 Task: Create a board button that creates a new list named "Progress report 2" in the top position on board "Trello first".
Action: Mouse pressed left at (477, 276)
Screenshot: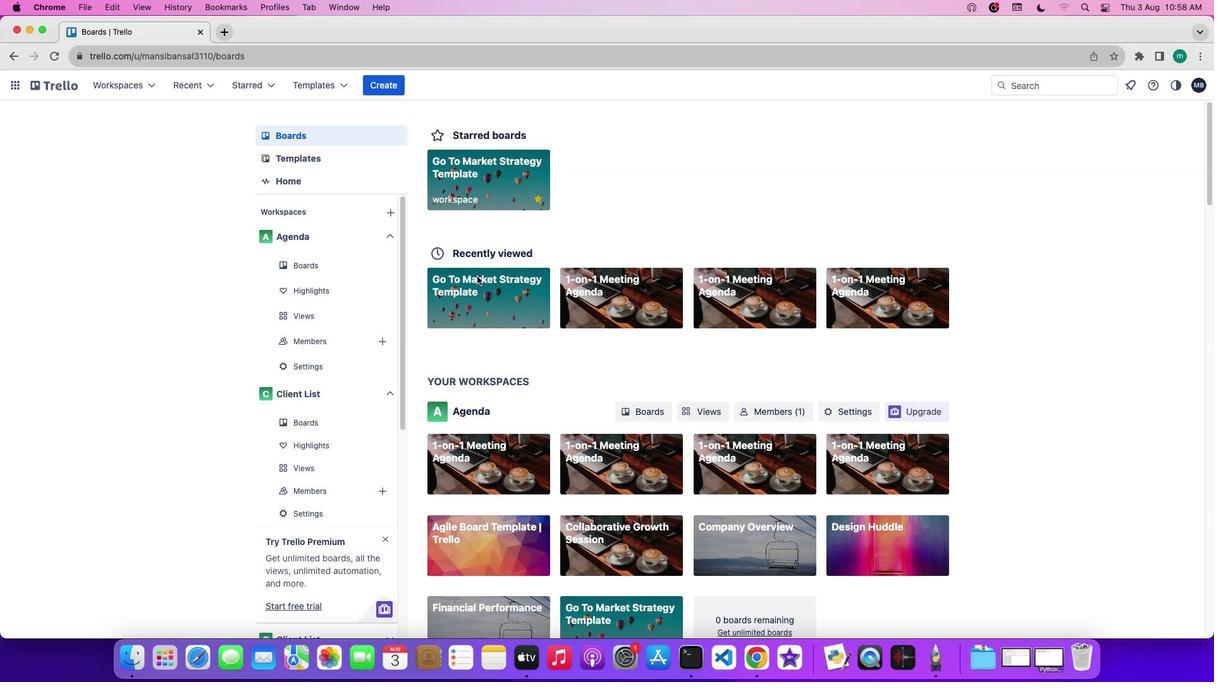 
Action: Mouse pressed left at (477, 276)
Screenshot: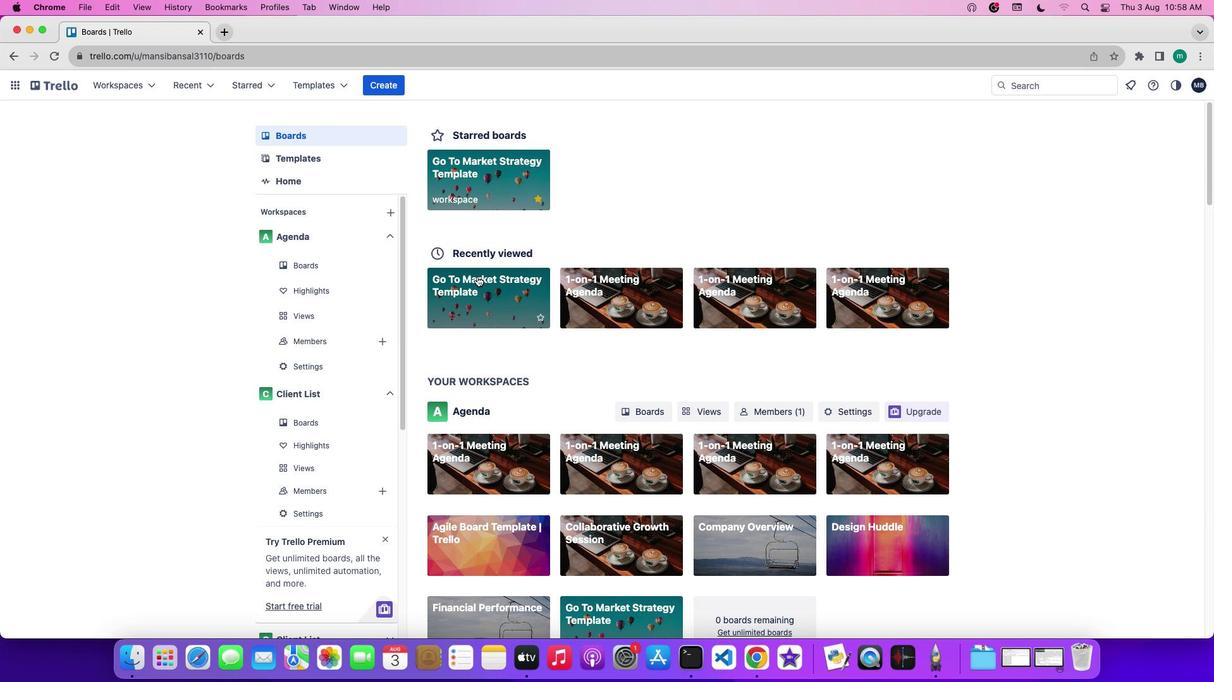 
Action: Mouse moved to (1064, 288)
Screenshot: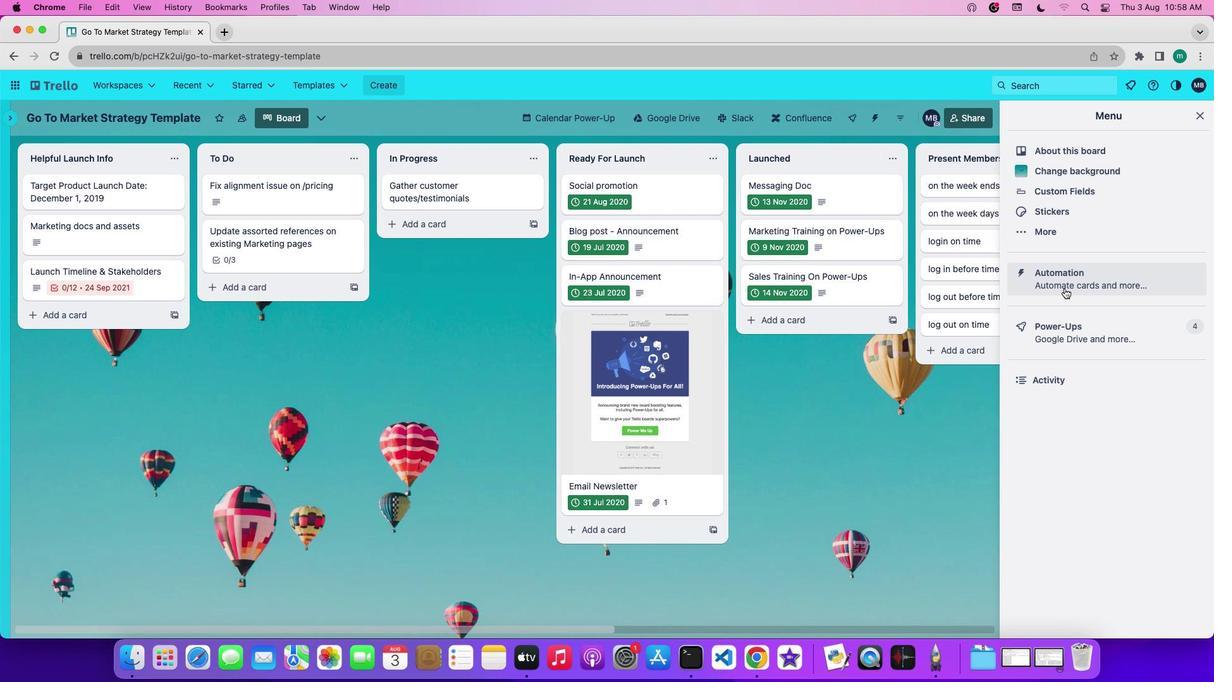 
Action: Mouse pressed left at (1064, 288)
Screenshot: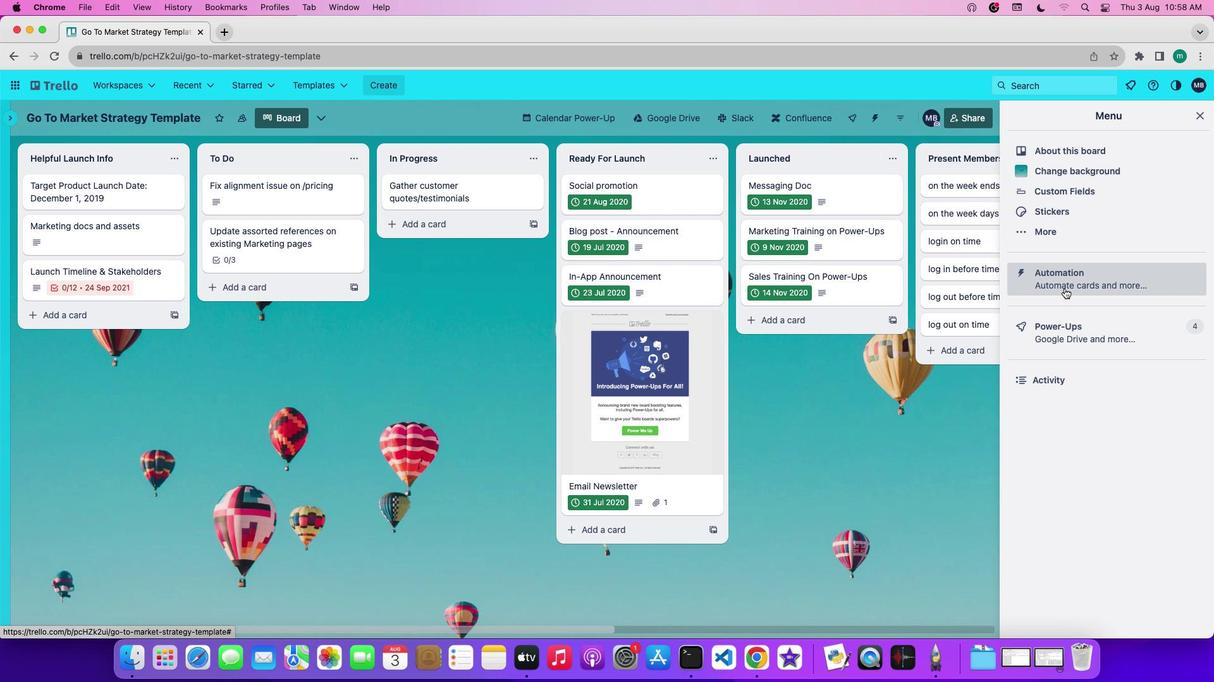 
Action: Mouse moved to (73, 347)
Screenshot: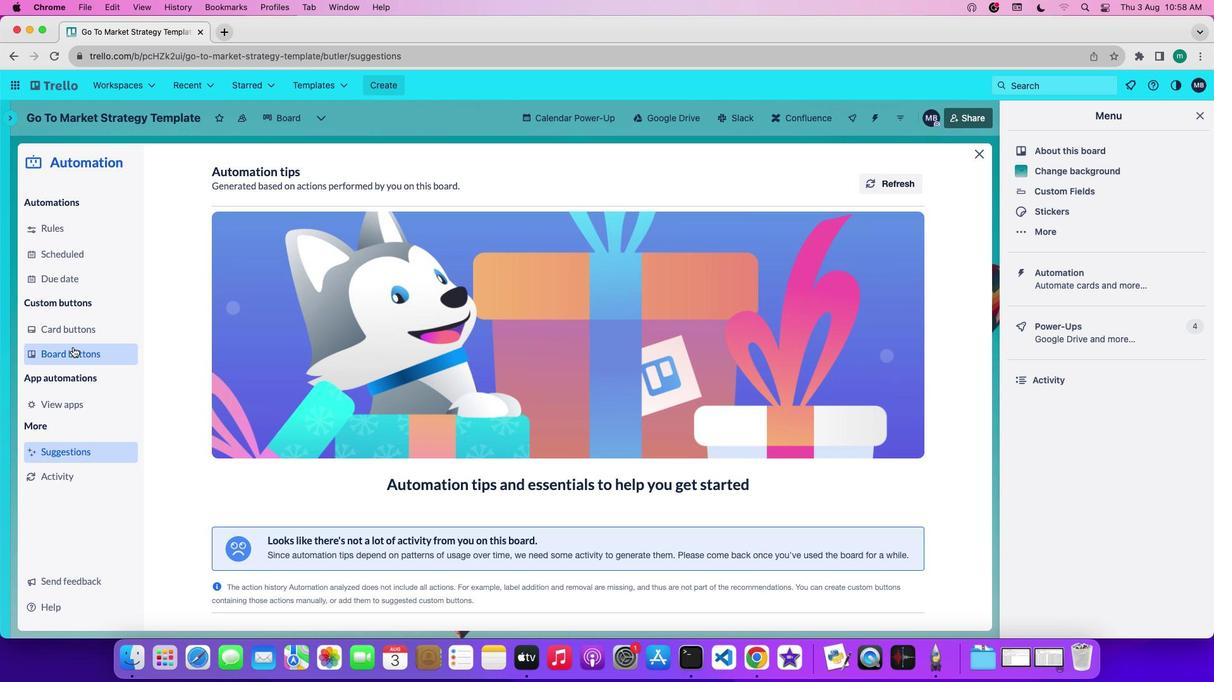 
Action: Mouse pressed left at (73, 347)
Screenshot: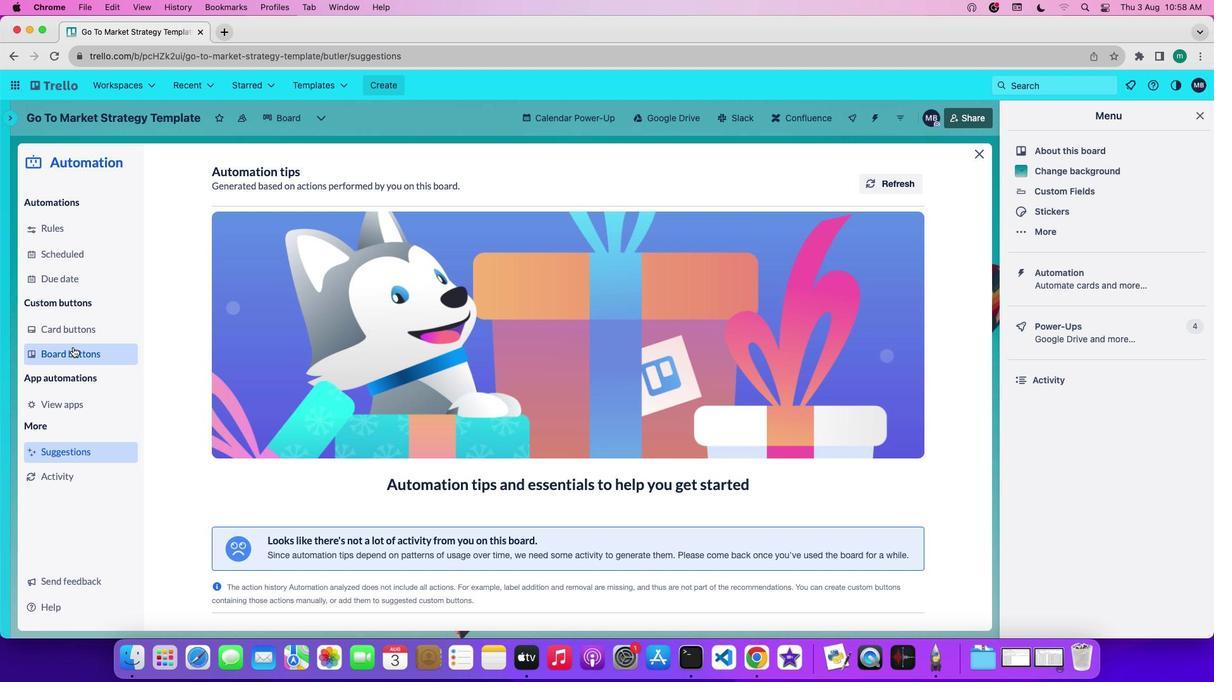 
Action: Mouse moved to (253, 440)
Screenshot: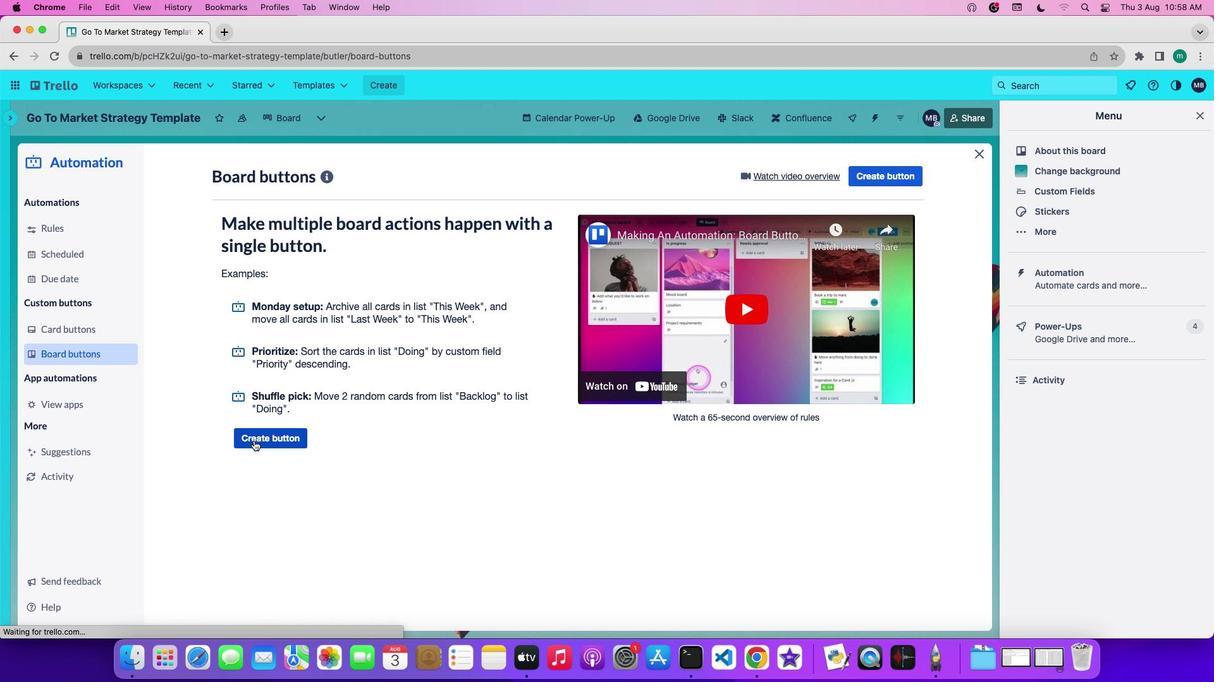
Action: Mouse pressed left at (253, 440)
Screenshot: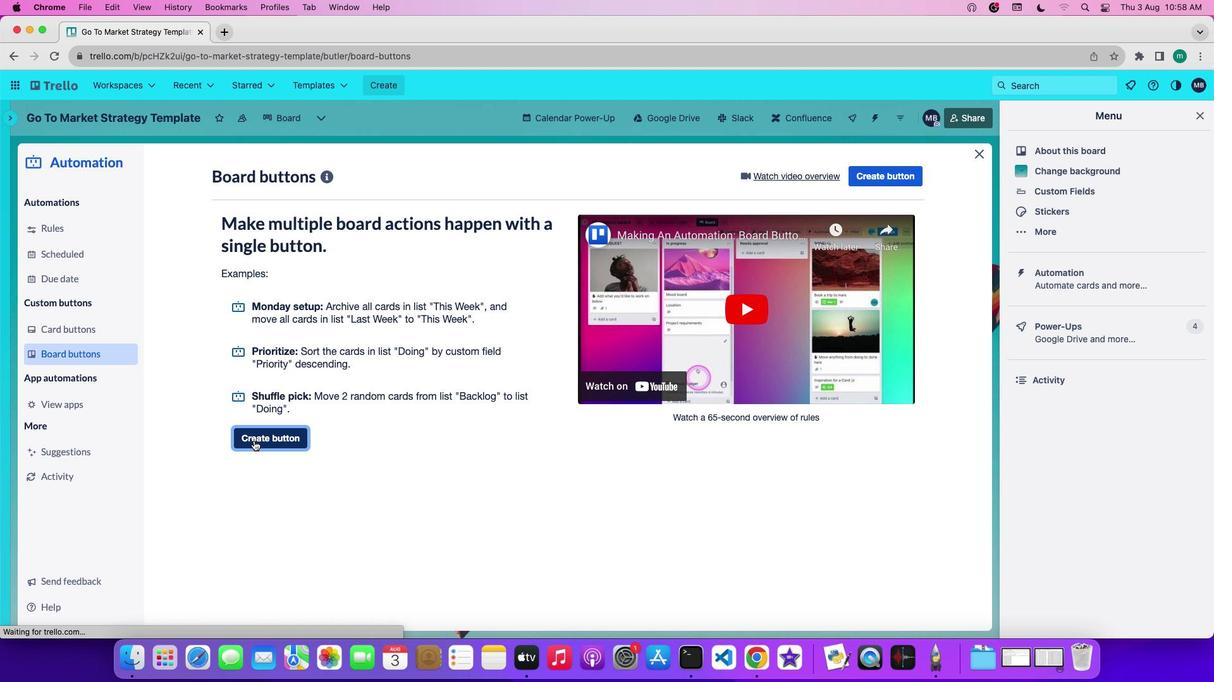 
Action: Mouse moved to (558, 348)
Screenshot: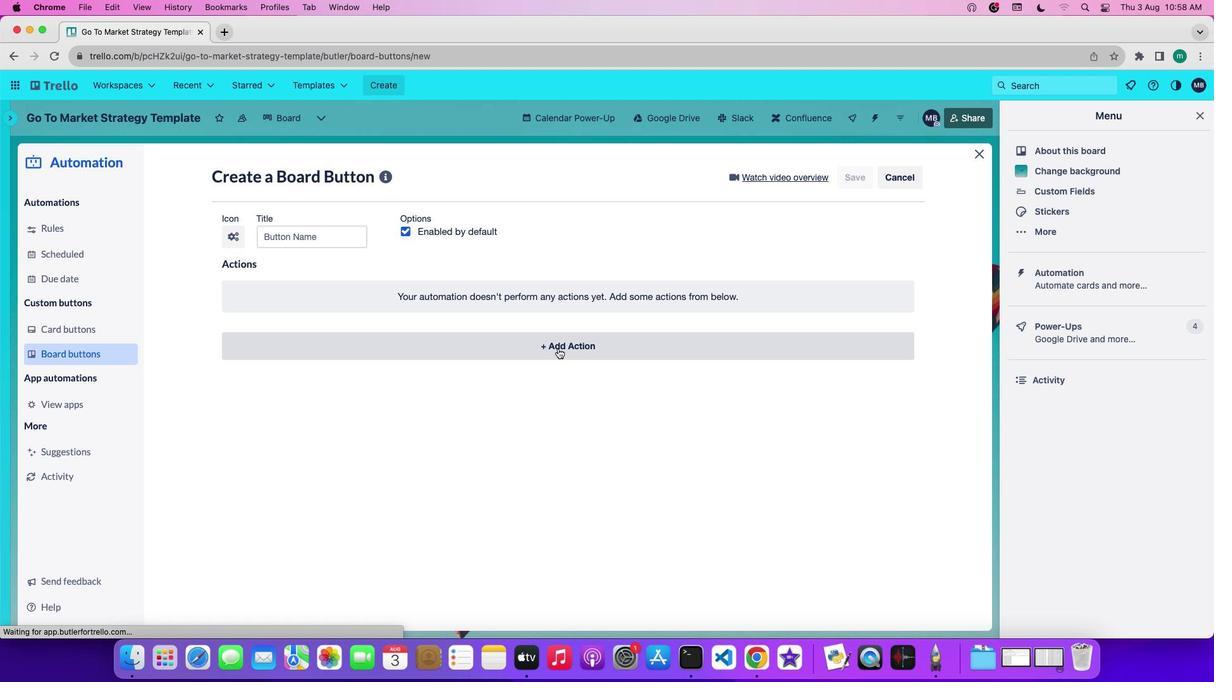 
Action: Mouse pressed left at (558, 348)
Screenshot: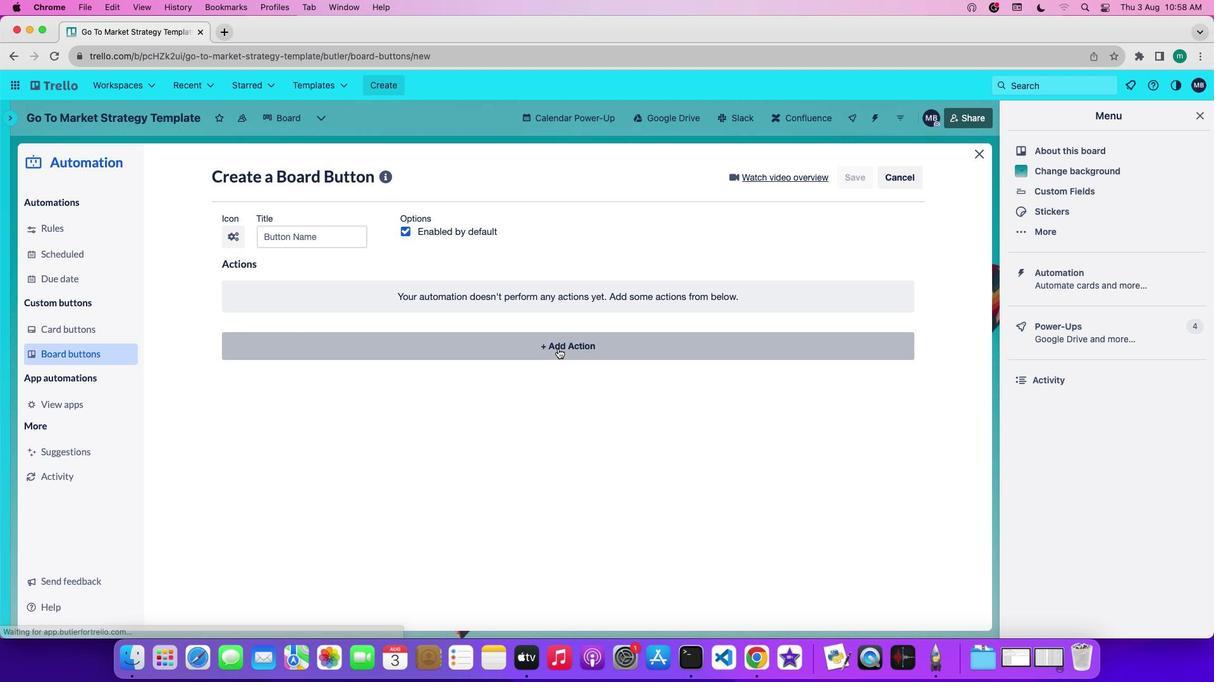 
Action: Mouse moved to (334, 383)
Screenshot: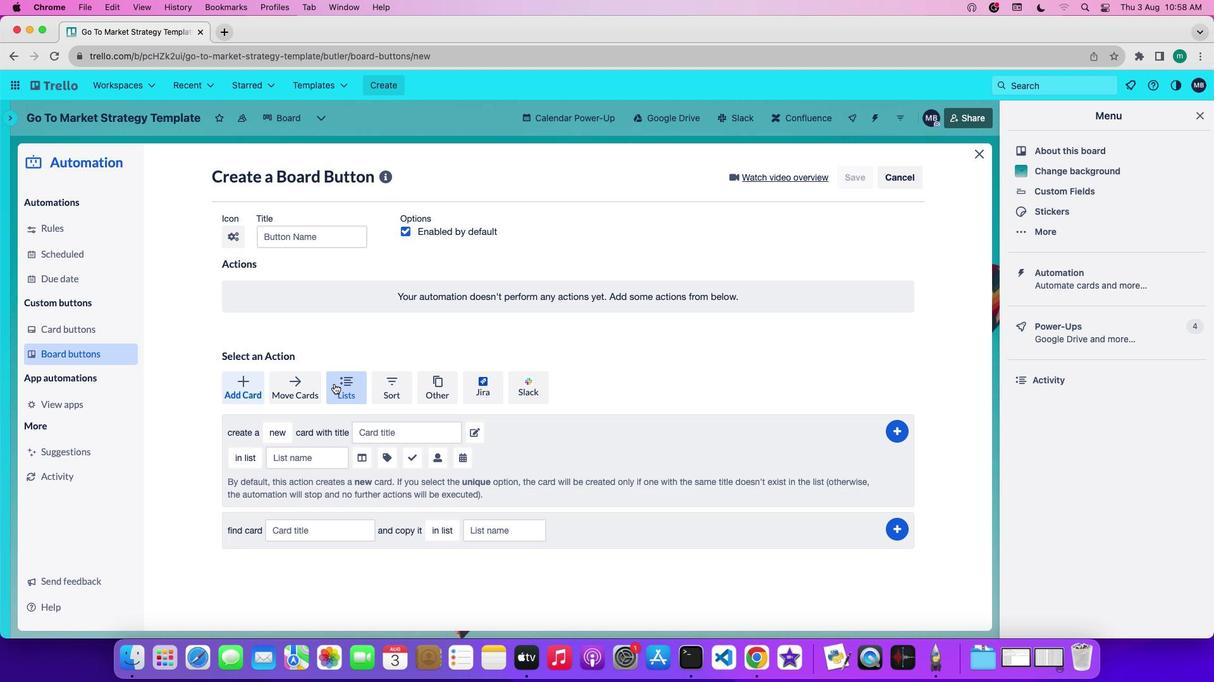 
Action: Mouse pressed left at (334, 383)
Screenshot: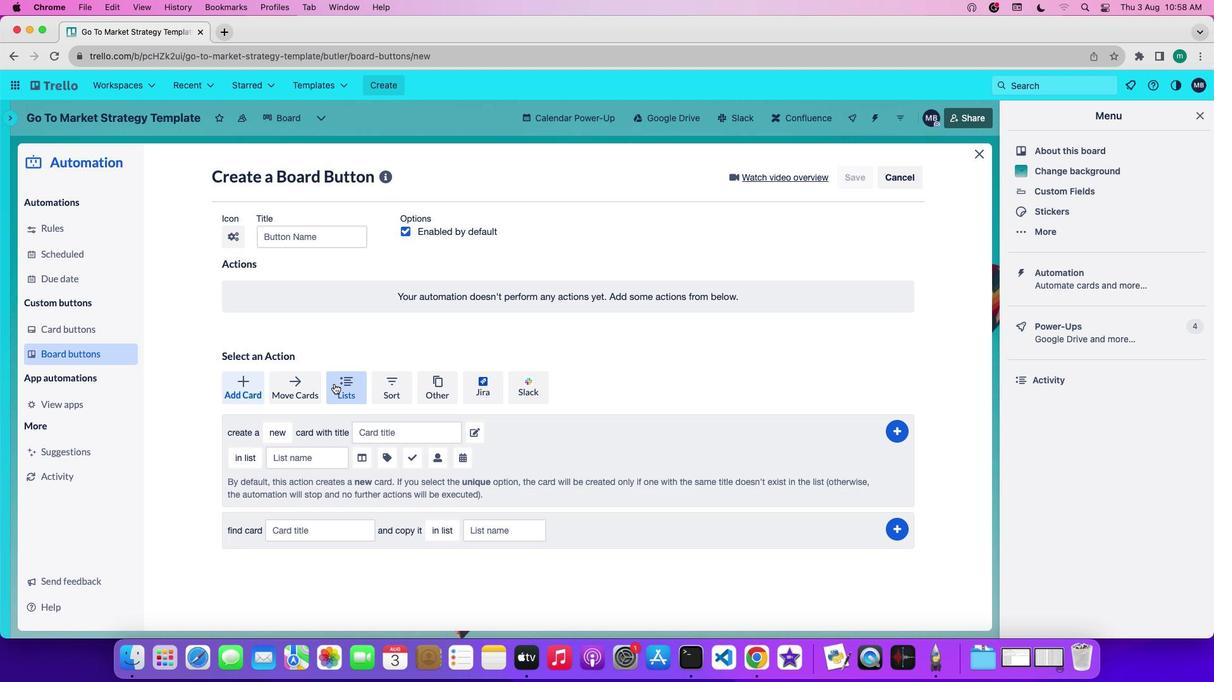 
Action: Mouse moved to (272, 431)
Screenshot: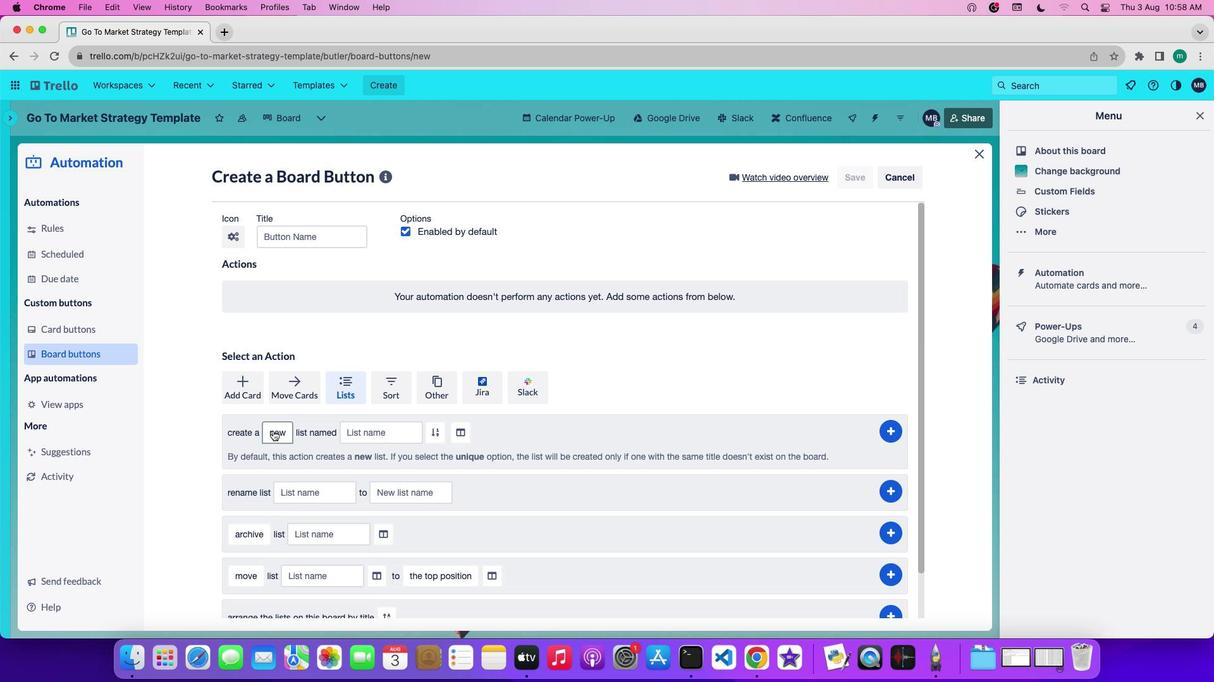 
Action: Mouse pressed left at (272, 431)
Screenshot: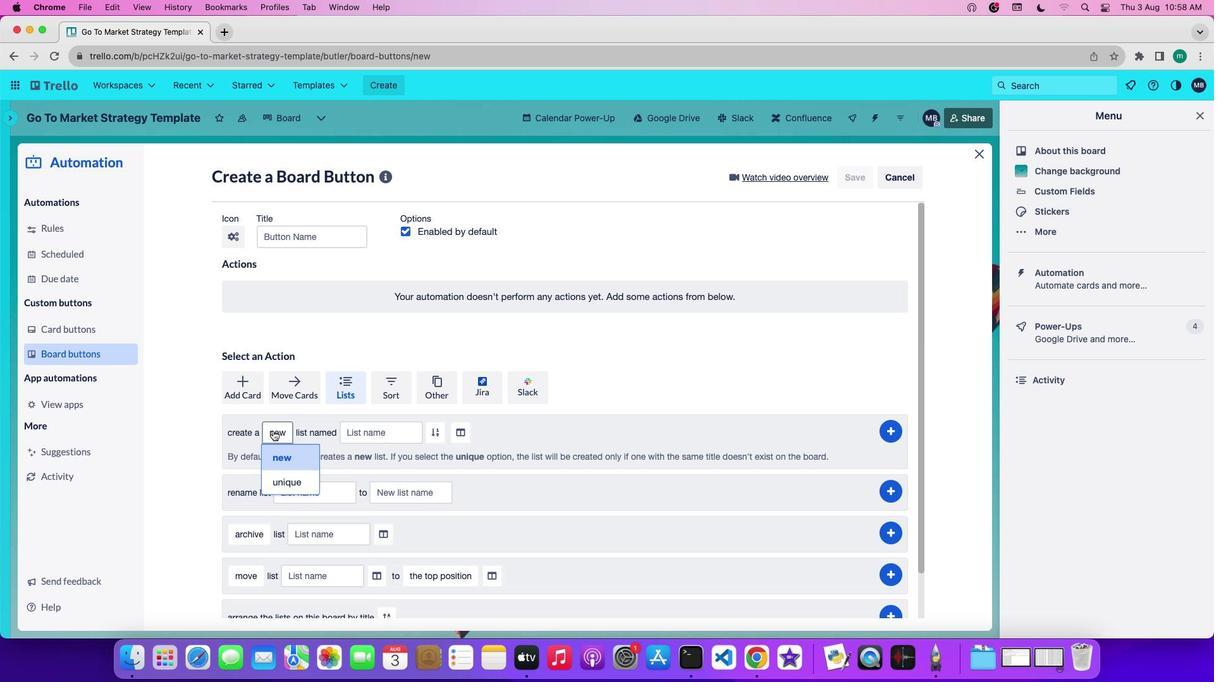 
Action: Mouse moved to (280, 455)
Screenshot: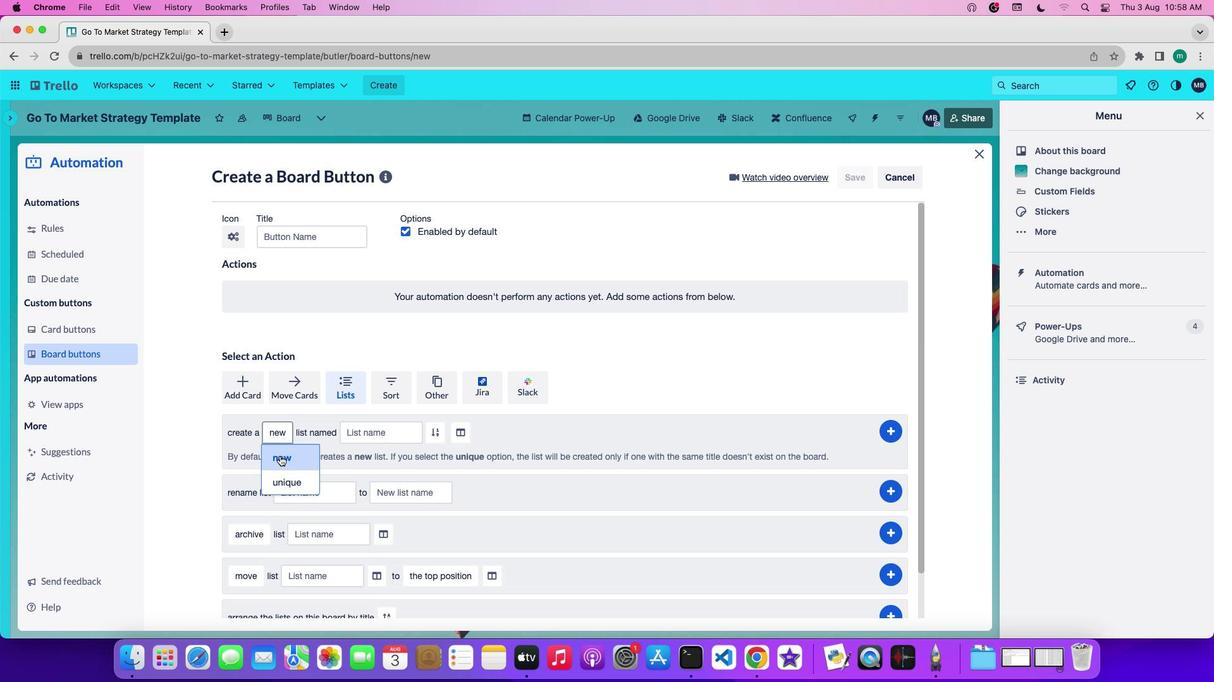 
Action: Mouse pressed left at (280, 455)
Screenshot: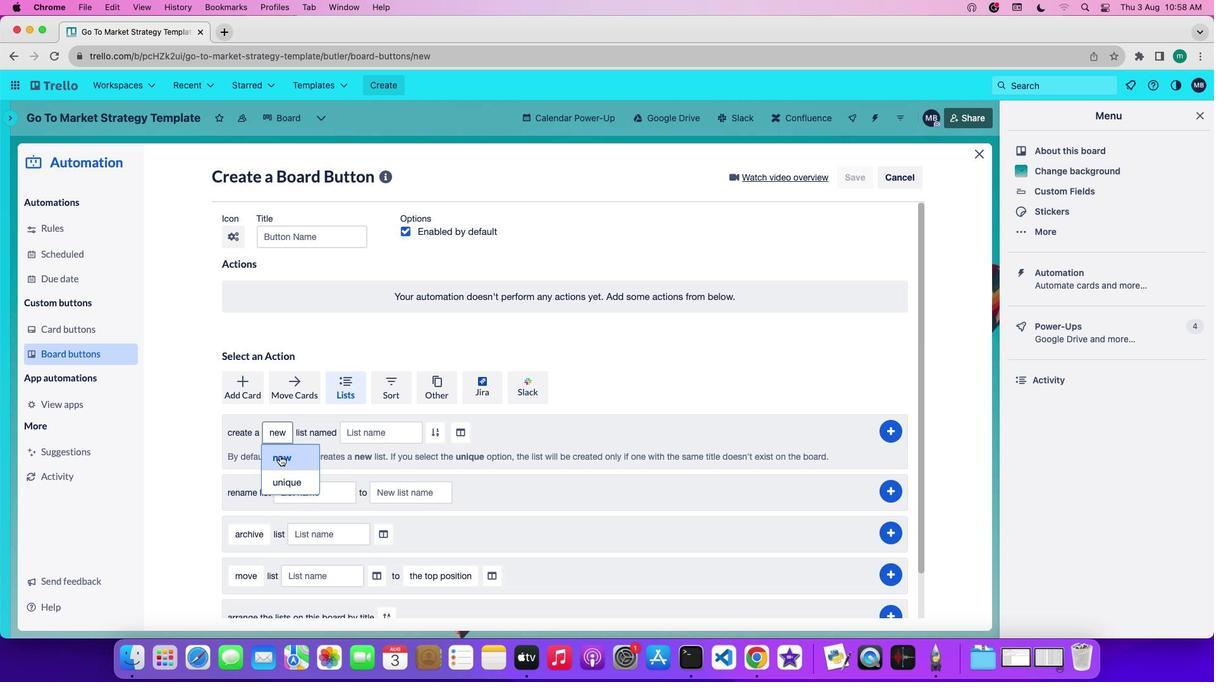 
Action: Mouse moved to (363, 432)
Screenshot: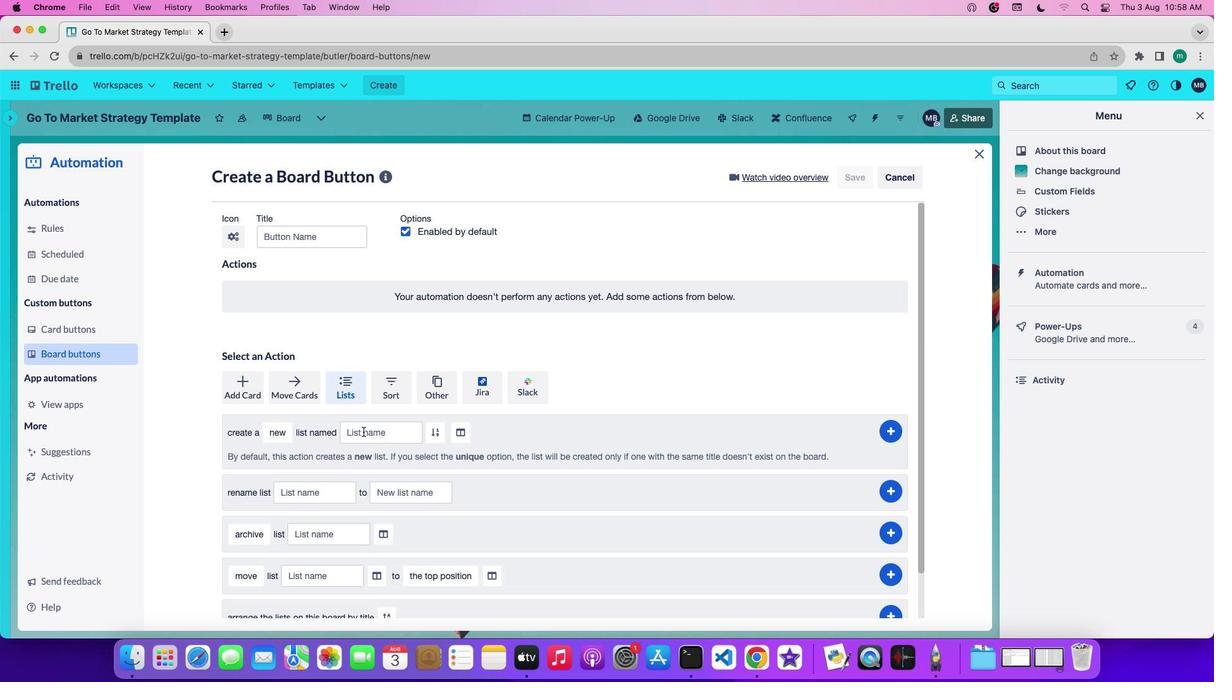 
Action: Mouse pressed left at (363, 432)
Screenshot: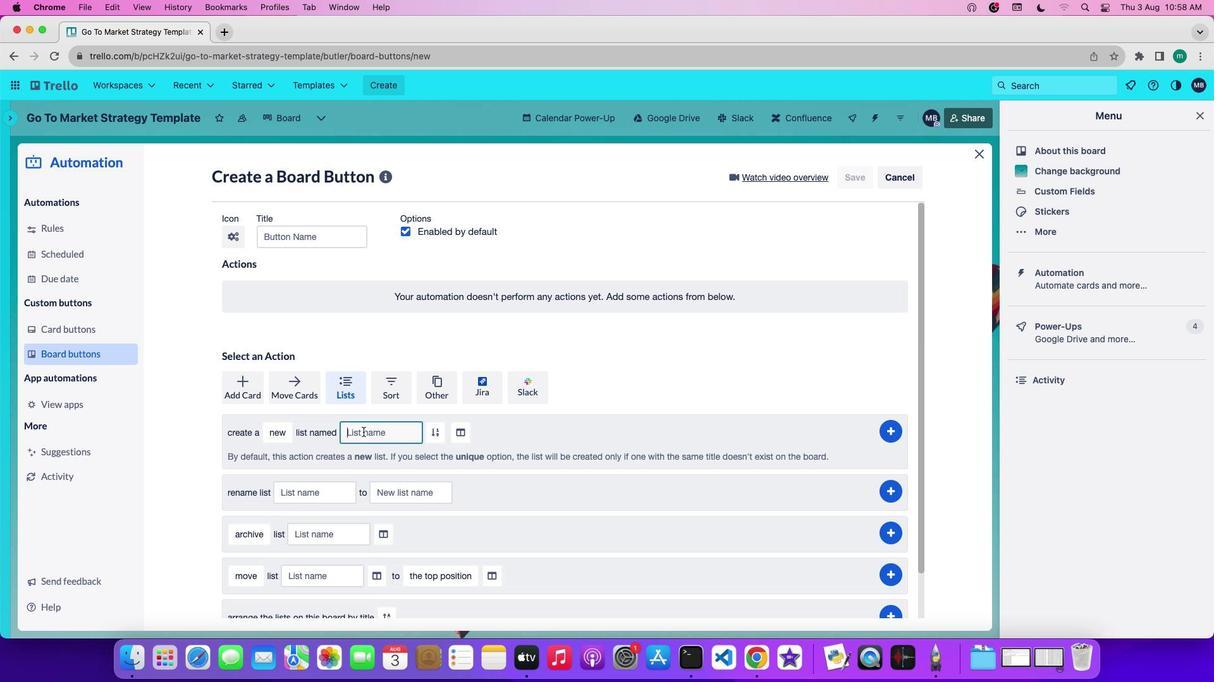 
Action: Mouse moved to (368, 429)
Screenshot: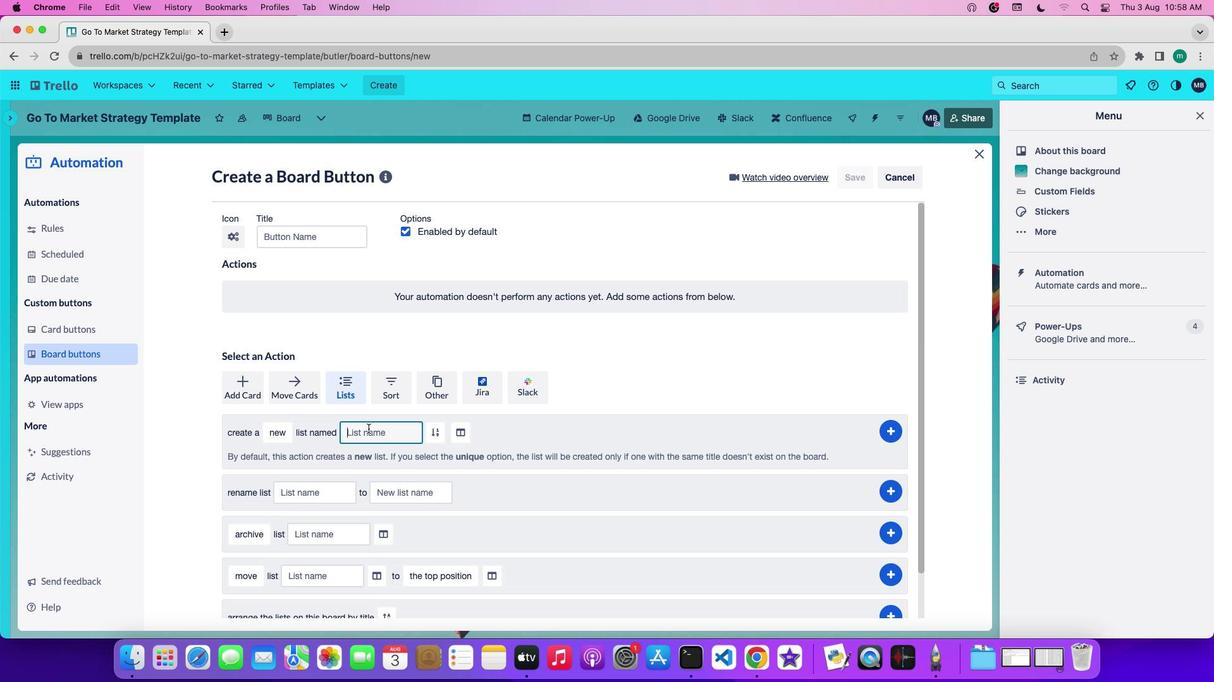 
Action: Key pressed Key.shift'P''r''o''g''r''e''s''s'Key.space'r''e''p''o''r''t'Key.space'2'
Screenshot: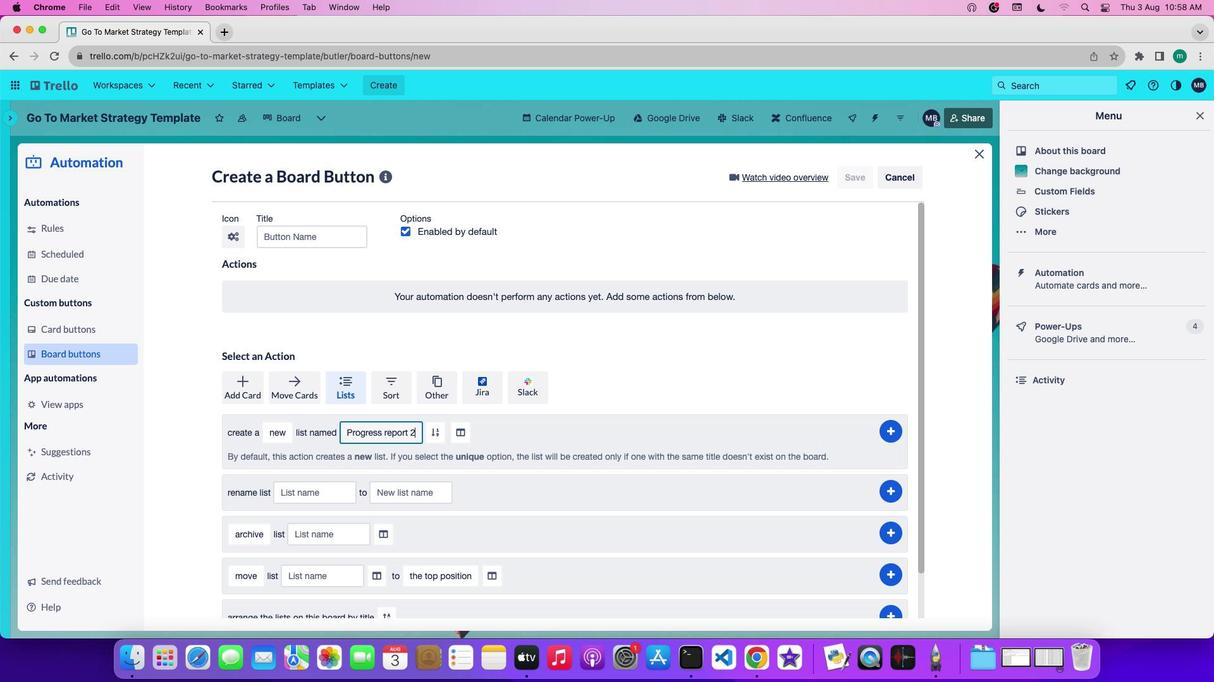 
Action: Mouse moved to (440, 433)
Screenshot: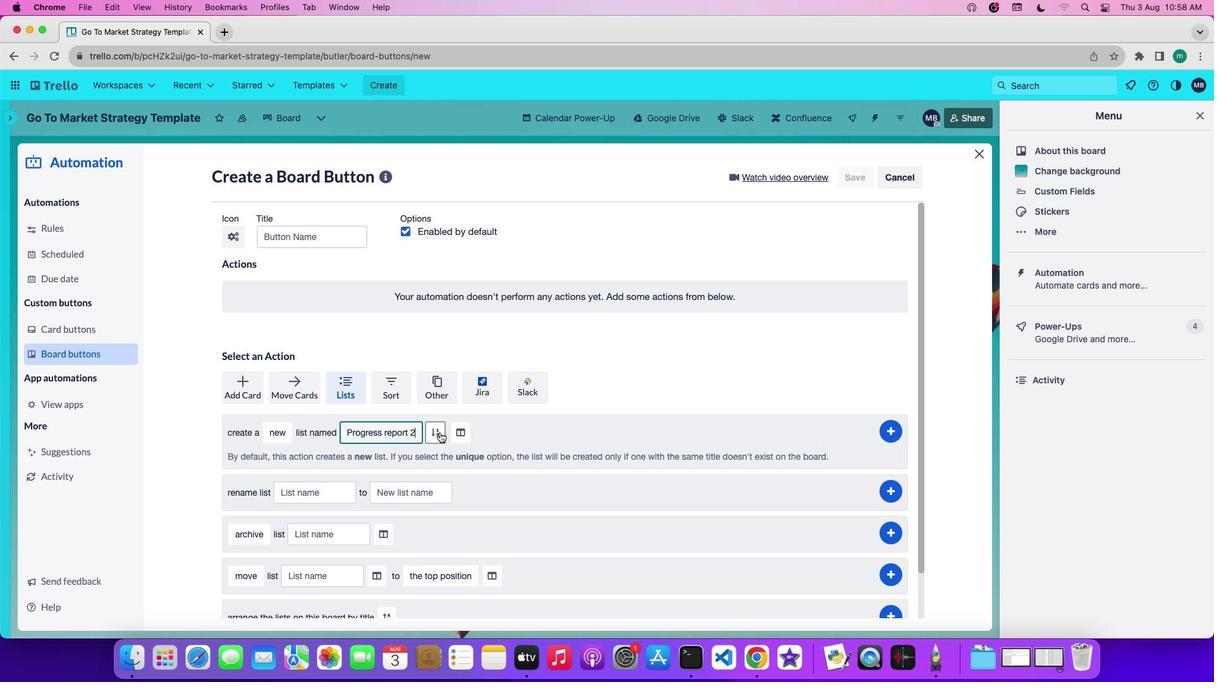 
Action: Mouse pressed left at (440, 433)
Screenshot: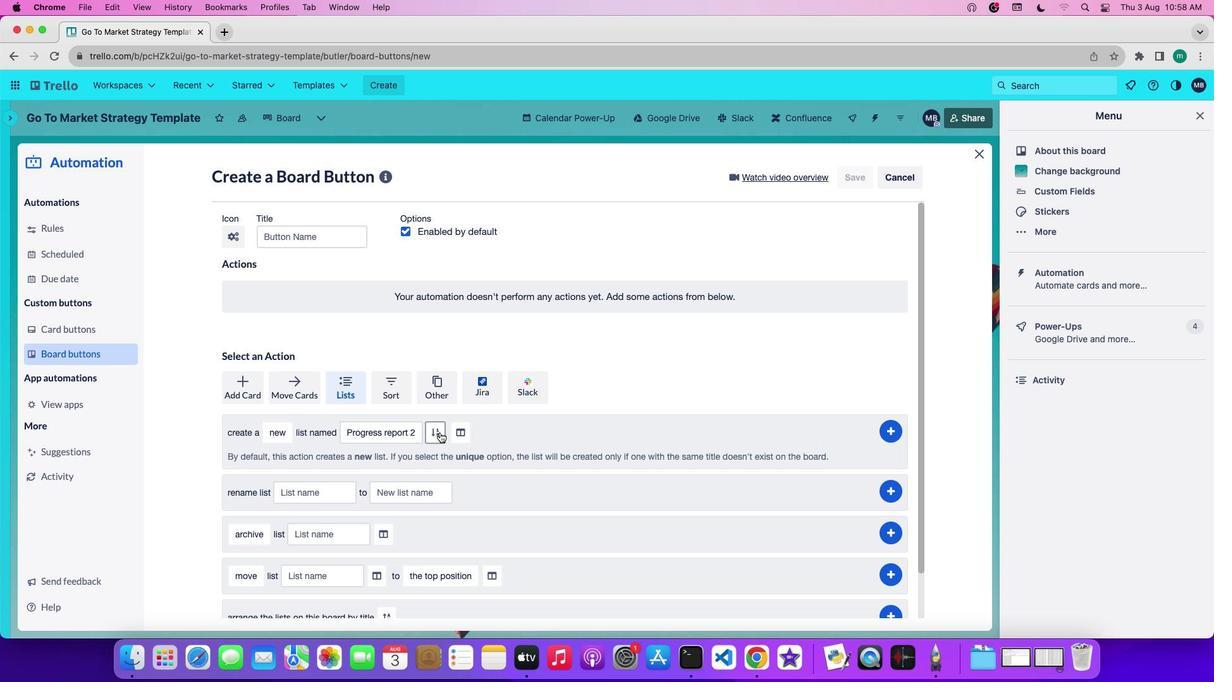 
Action: Mouse moved to (462, 472)
Screenshot: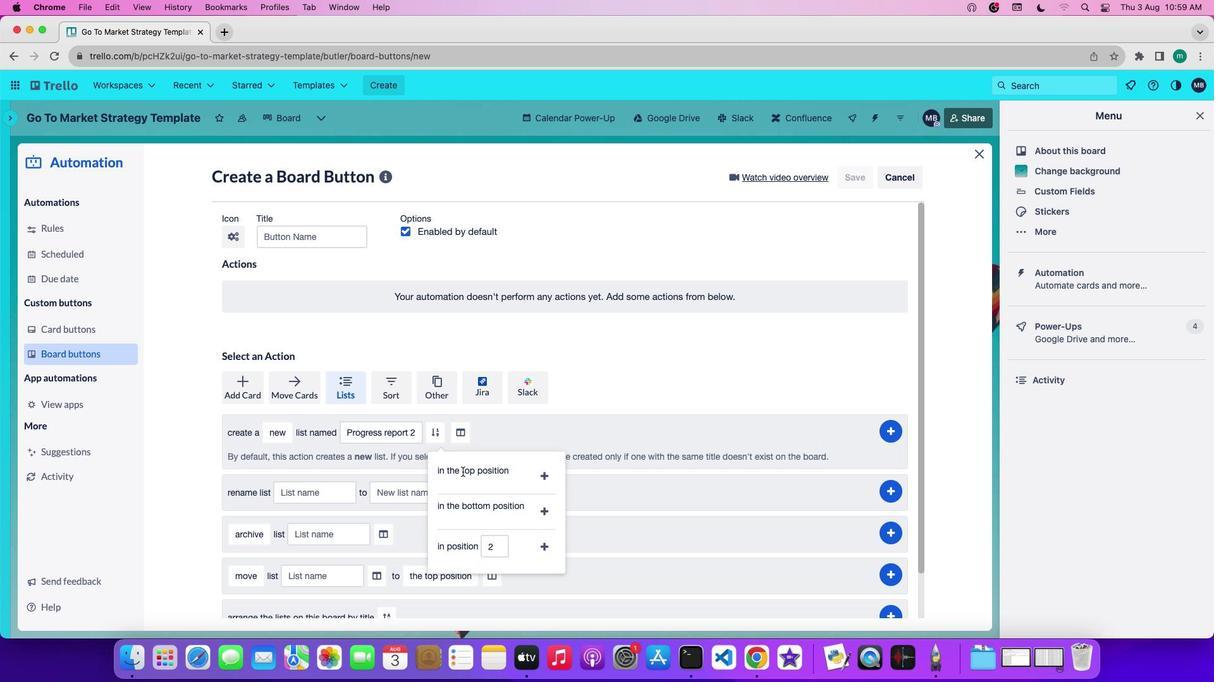 
Action: Mouse pressed left at (462, 472)
Screenshot: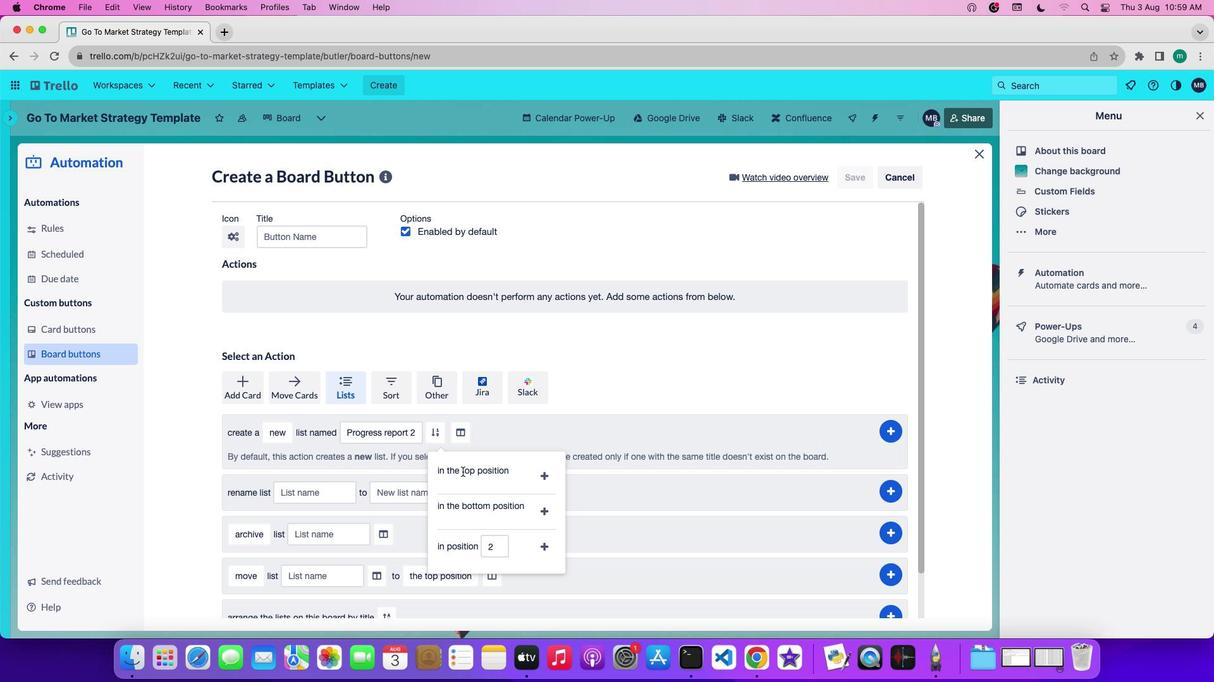 
Action: Mouse moved to (543, 473)
Screenshot: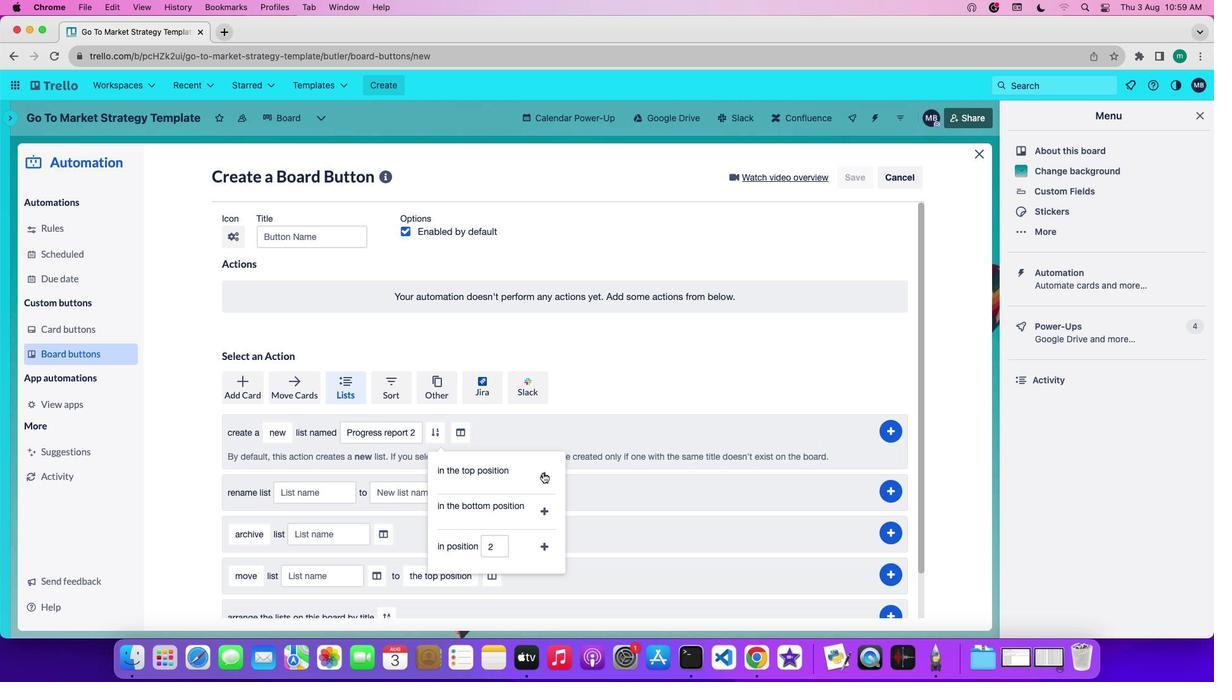 
Action: Mouse pressed left at (543, 473)
Screenshot: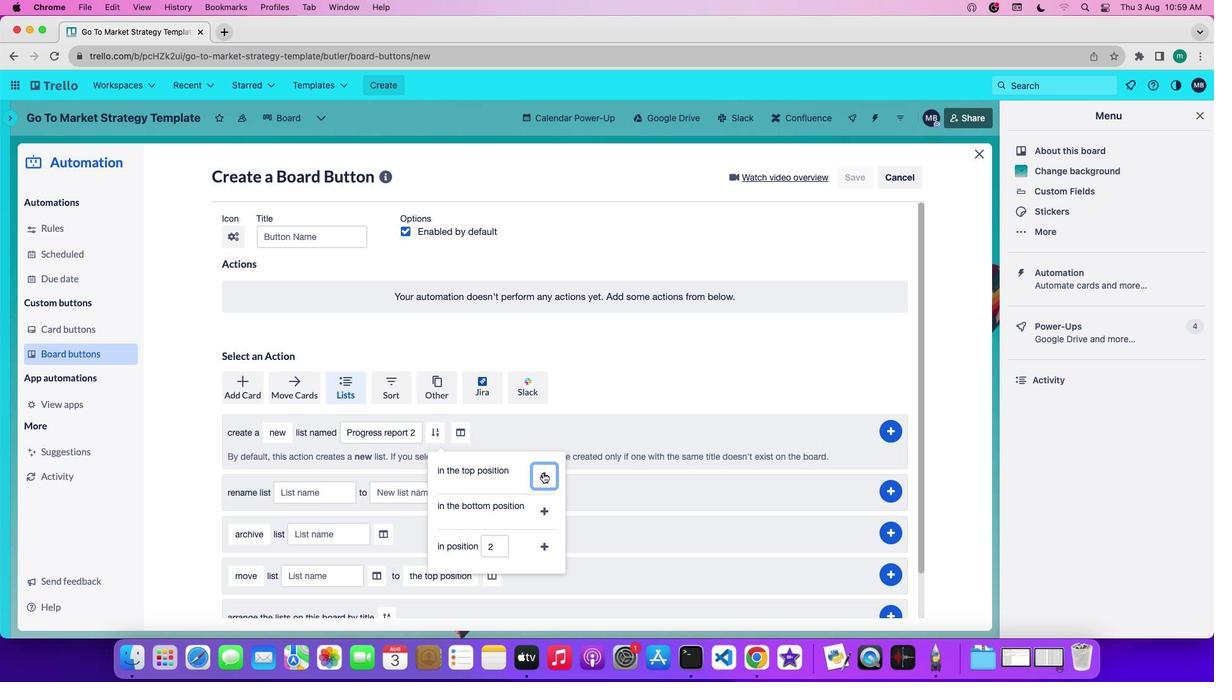 
Action: Mouse moved to (540, 435)
Screenshot: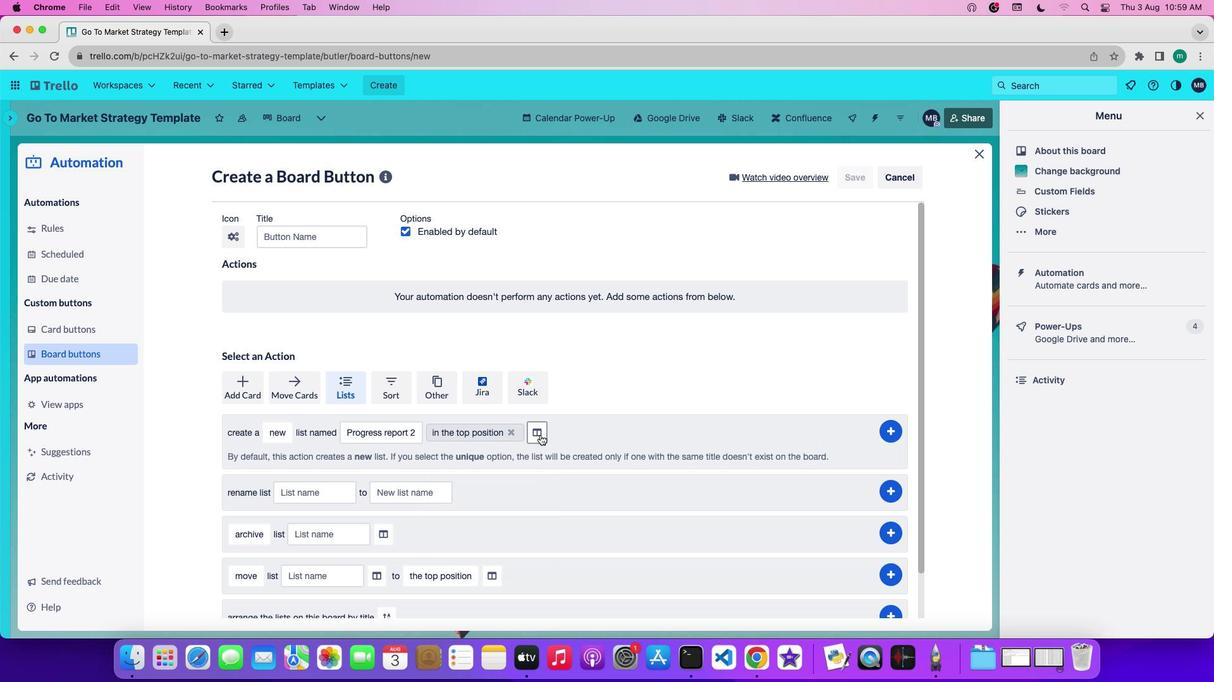 
Action: Mouse pressed left at (540, 435)
Screenshot: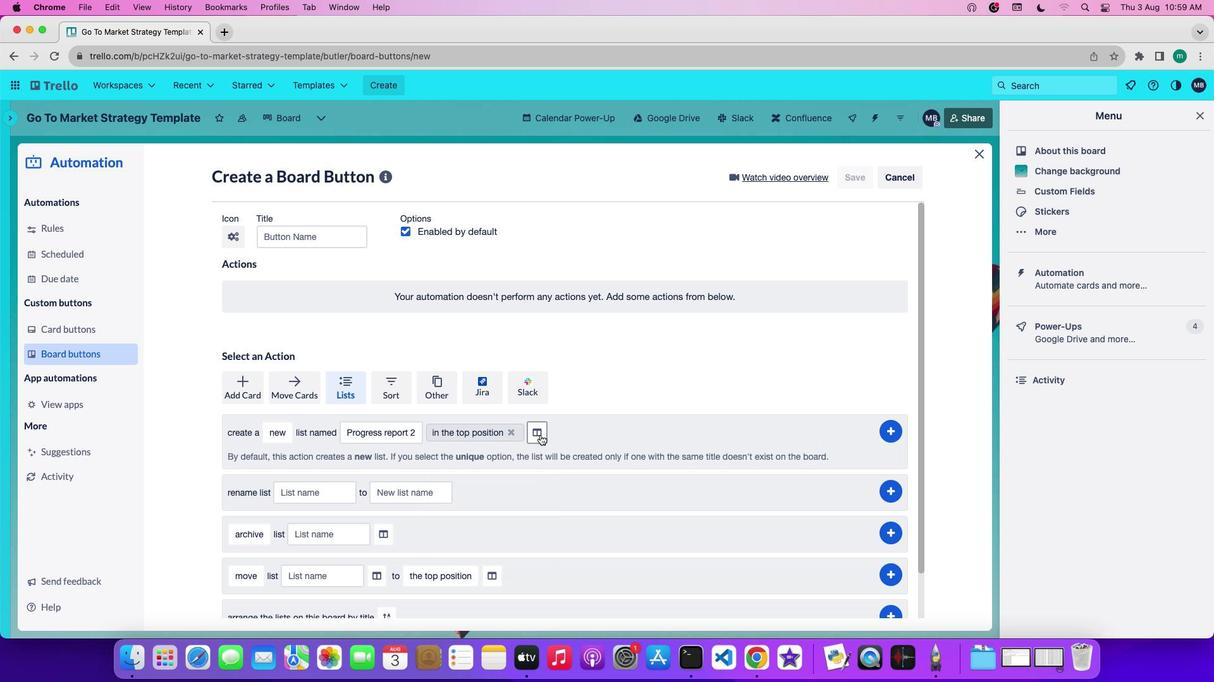 
Action: Mouse moved to (600, 437)
Screenshot: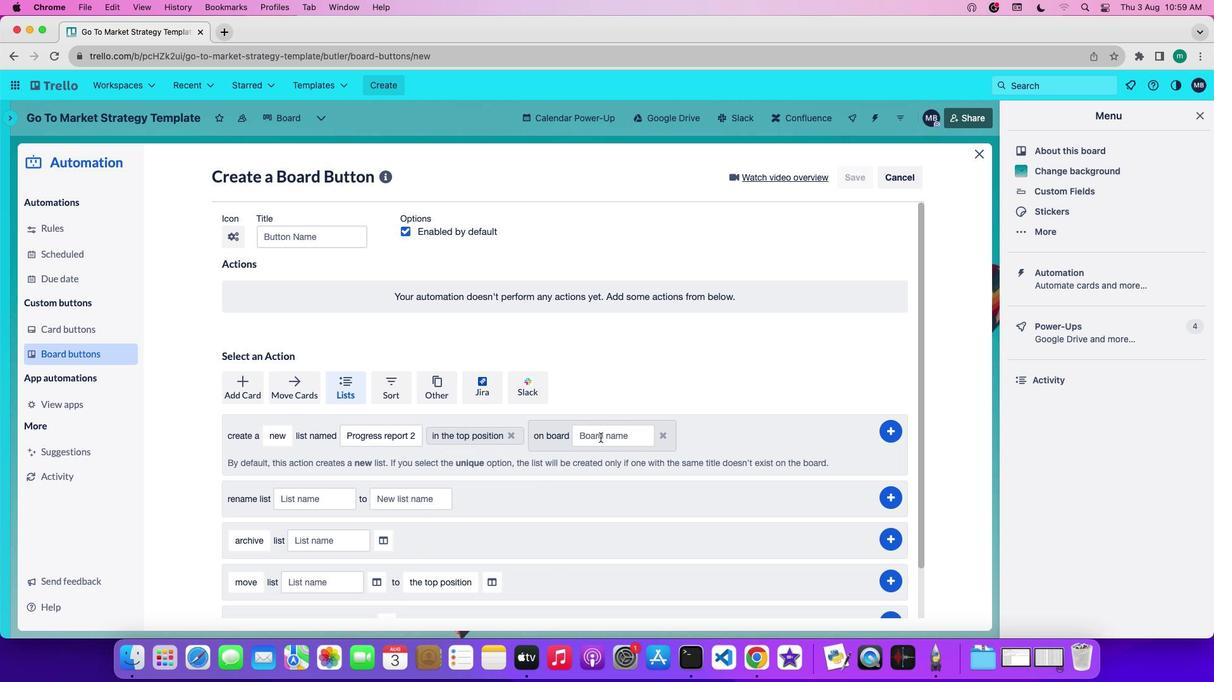 
Action: Key pressed Key.shift'T''r''e''l''l''o'Key.space
Screenshot: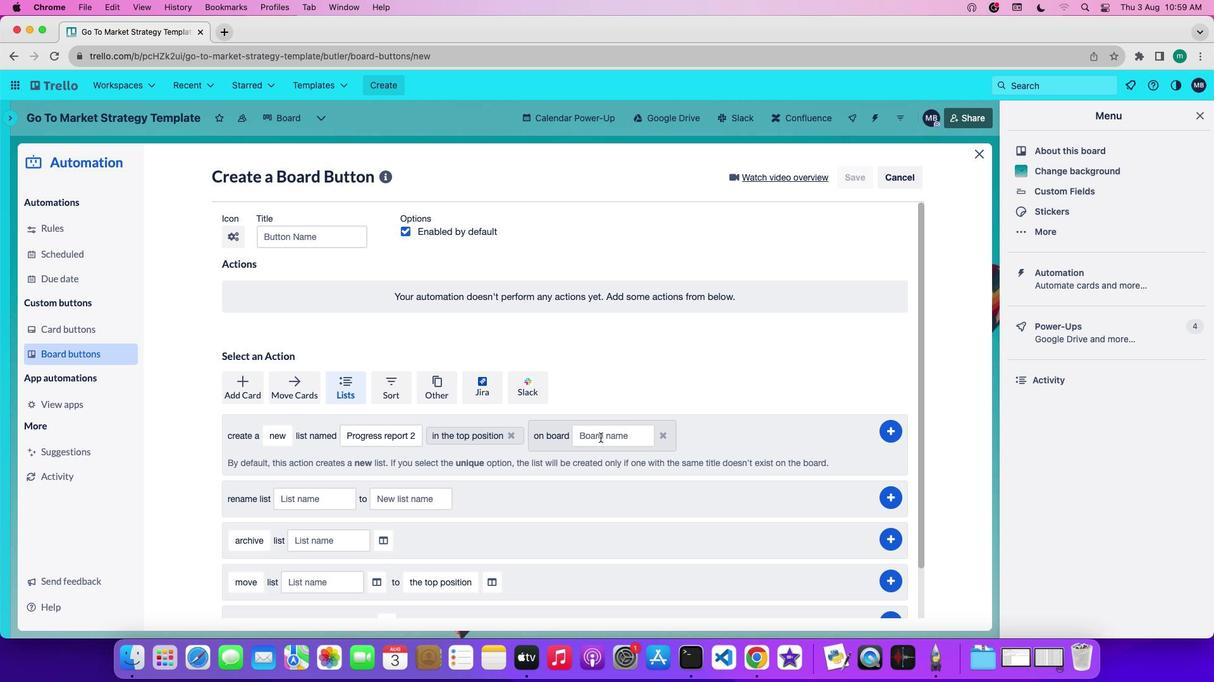 
Action: Mouse pressed left at (600, 437)
Screenshot: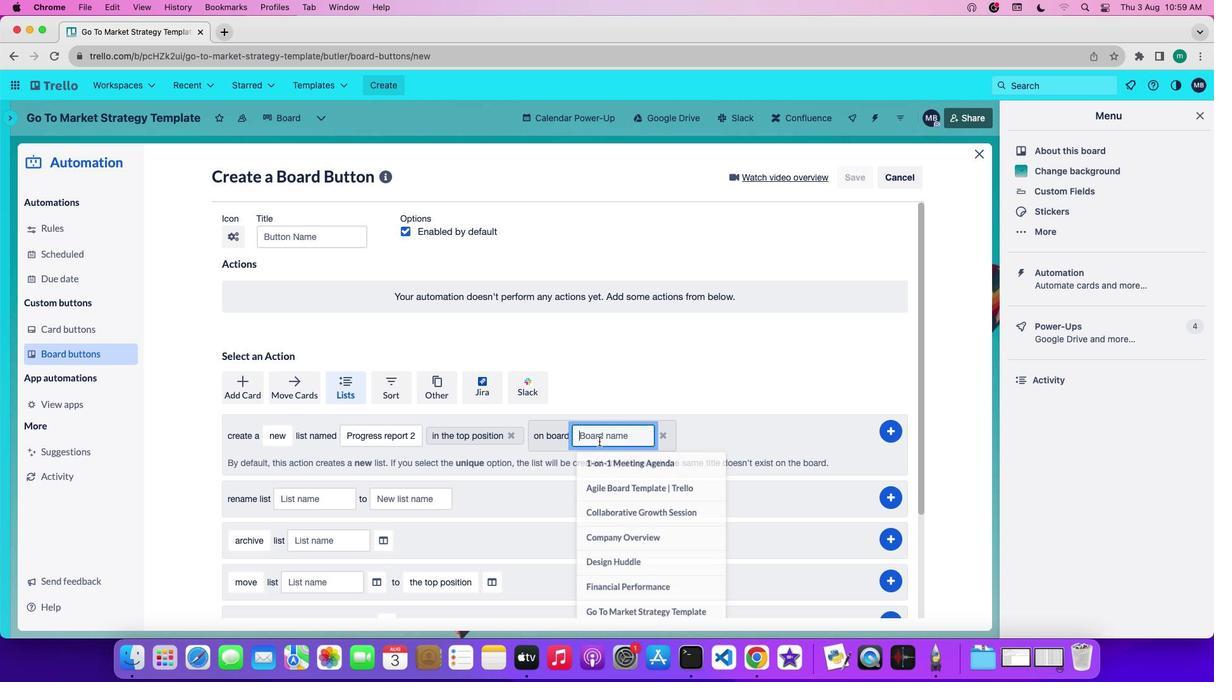 
Action: Mouse moved to (597, 442)
Screenshot: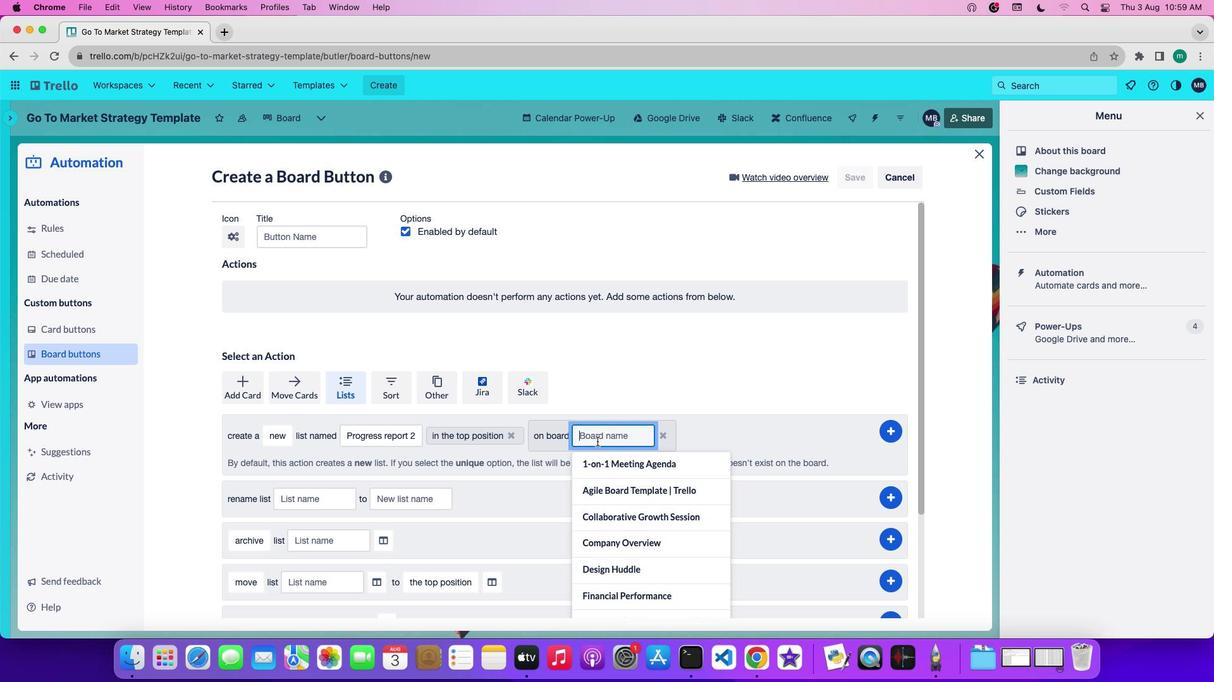 
Action: Key pressed Key.shift'T''r''e''l''l''o'Key.spaceKey.shift'f''i''r''s''t'
Screenshot: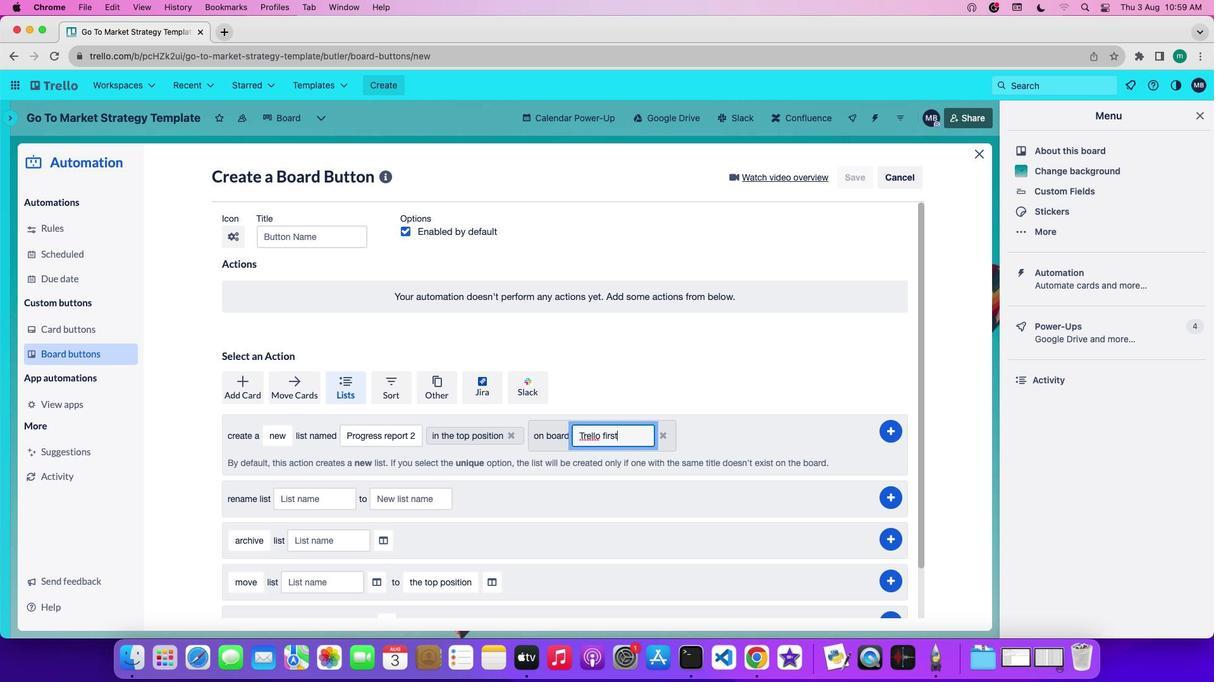 
Action: Mouse moved to (889, 430)
Screenshot: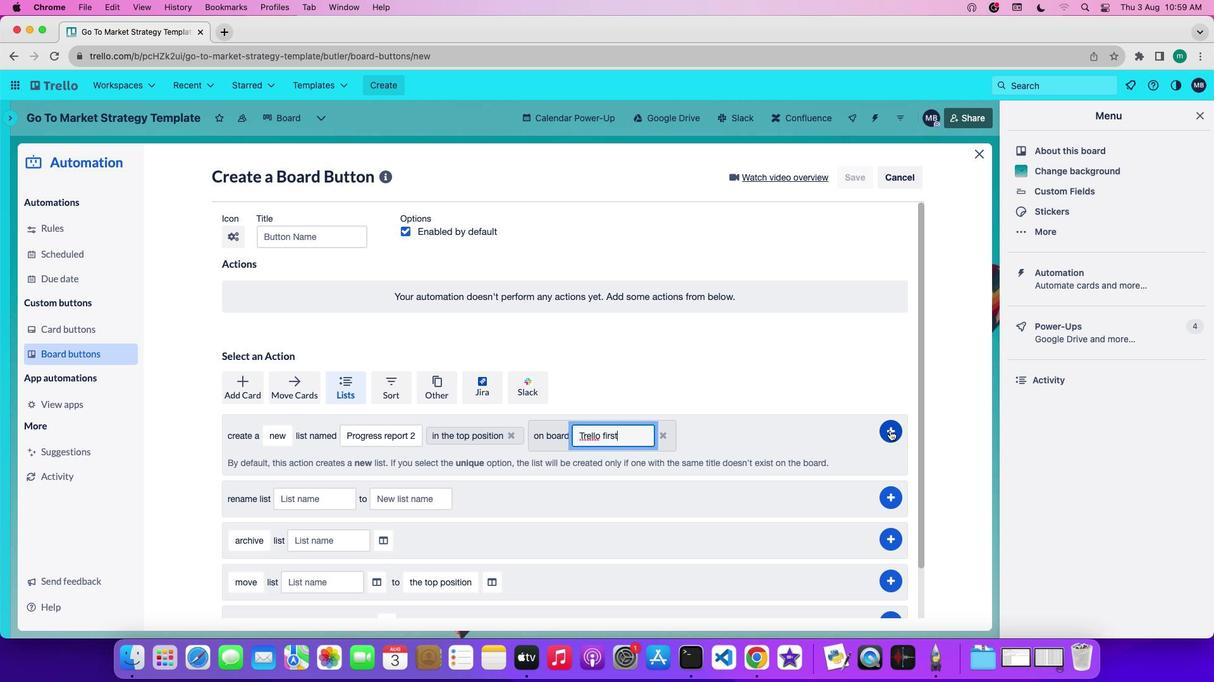 
Action: Mouse pressed left at (889, 430)
Screenshot: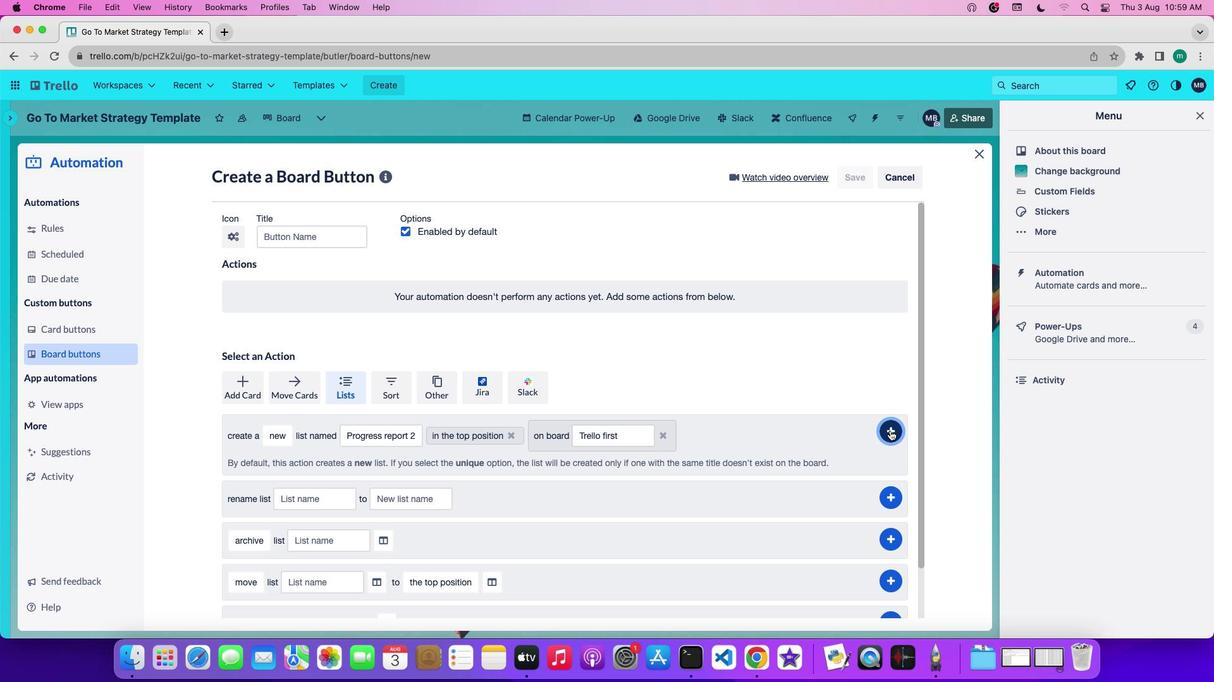 
